 Task: Use Wild Card Short Effect in this video Movie B.mp4
Action: Mouse moved to (297, 121)
Screenshot: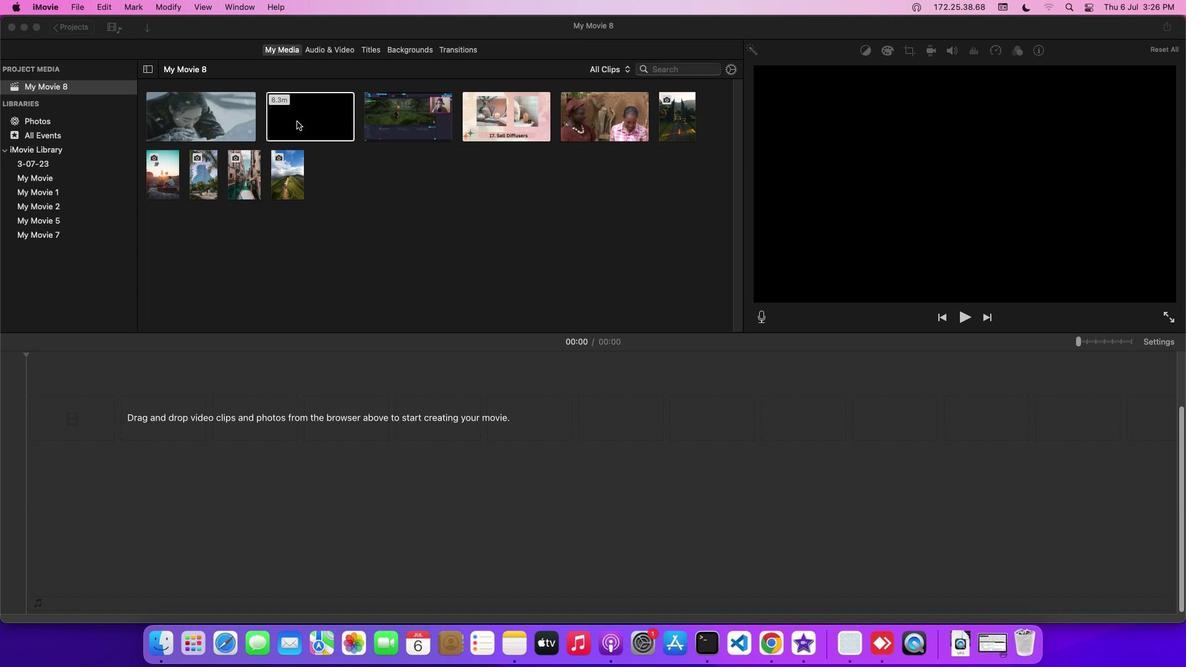 
Action: Mouse pressed left at (297, 121)
Screenshot: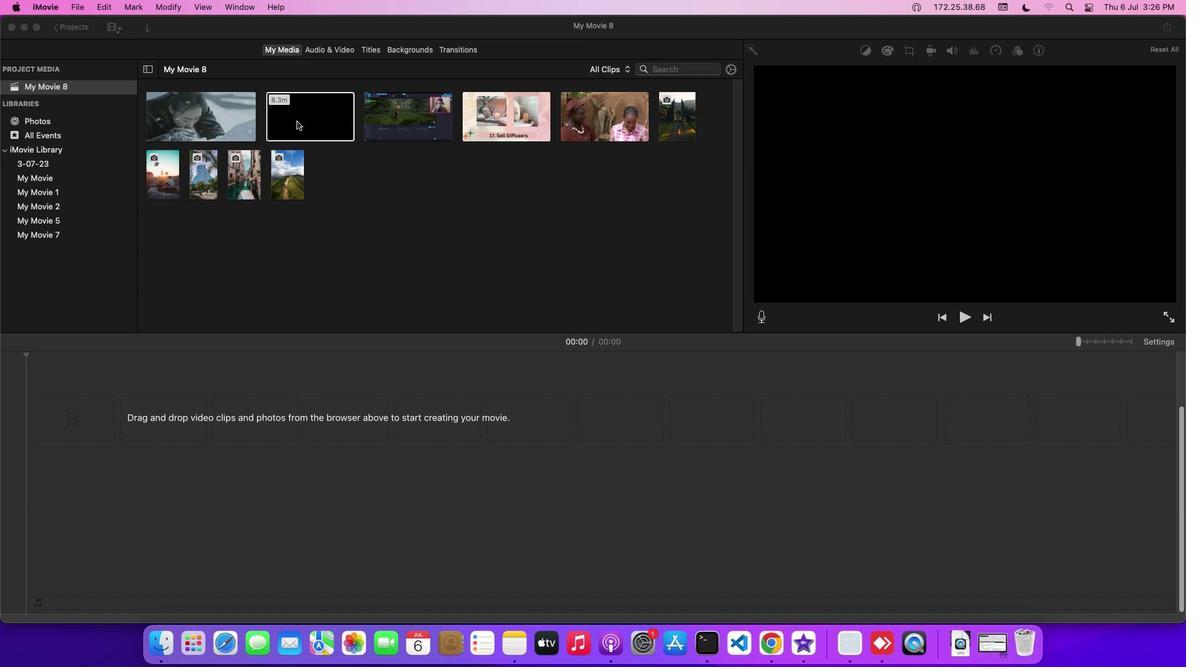 
Action: Mouse moved to (315, 50)
Screenshot: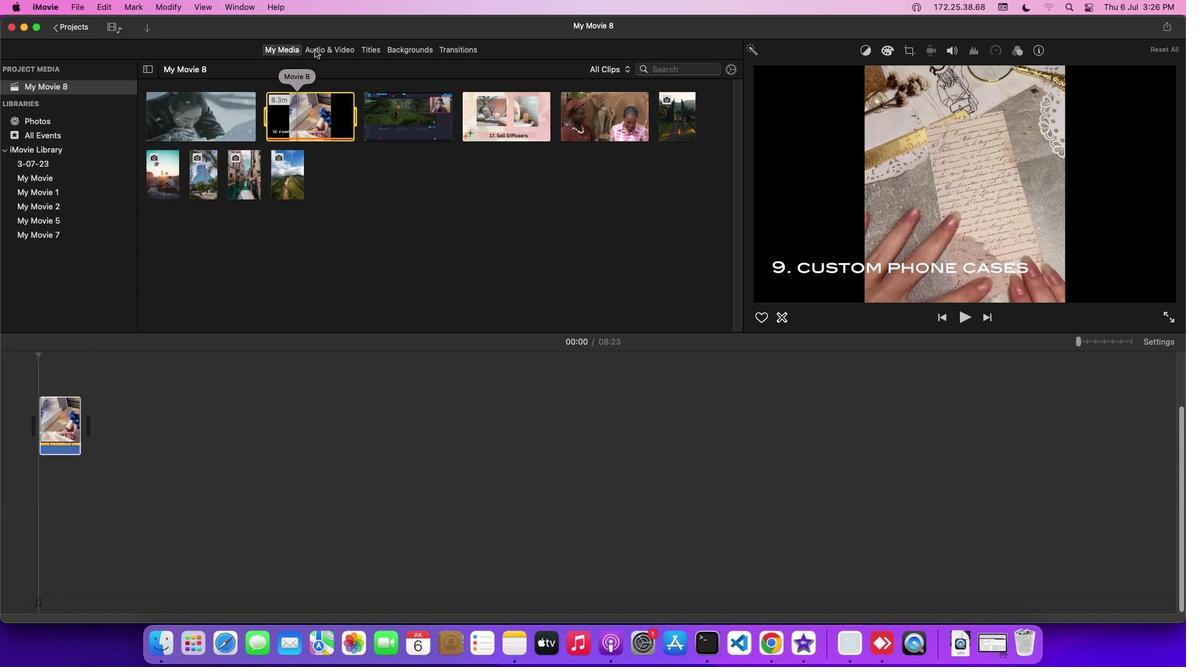 
Action: Mouse pressed left at (315, 50)
Screenshot: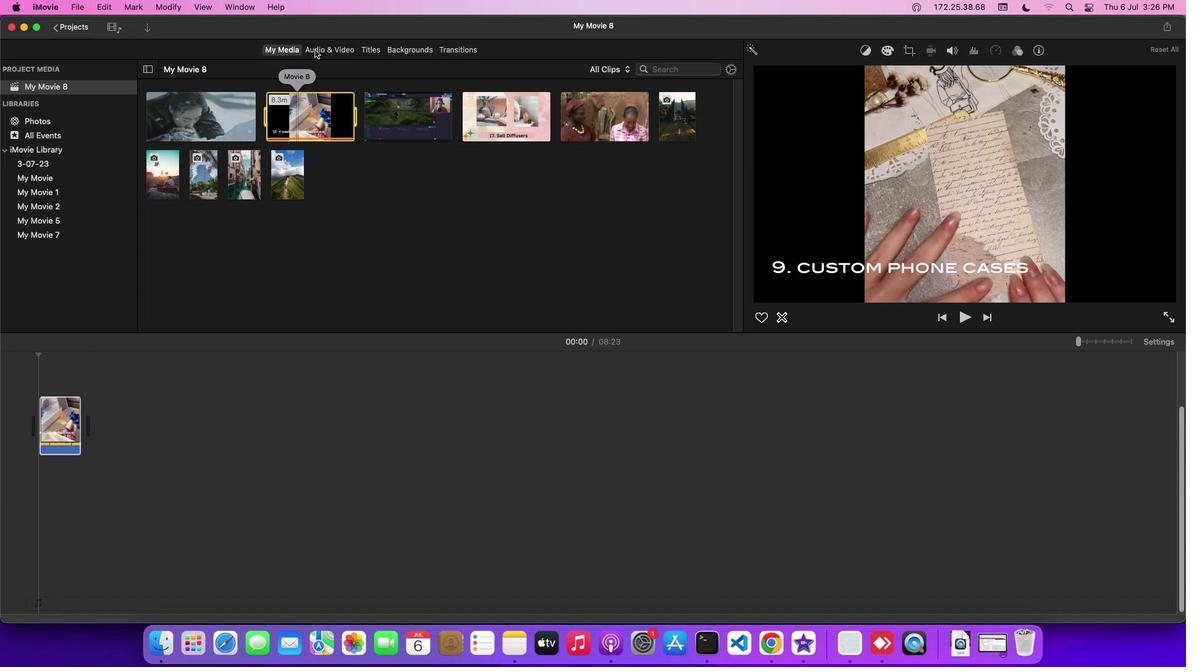 
Action: Mouse moved to (71, 113)
Screenshot: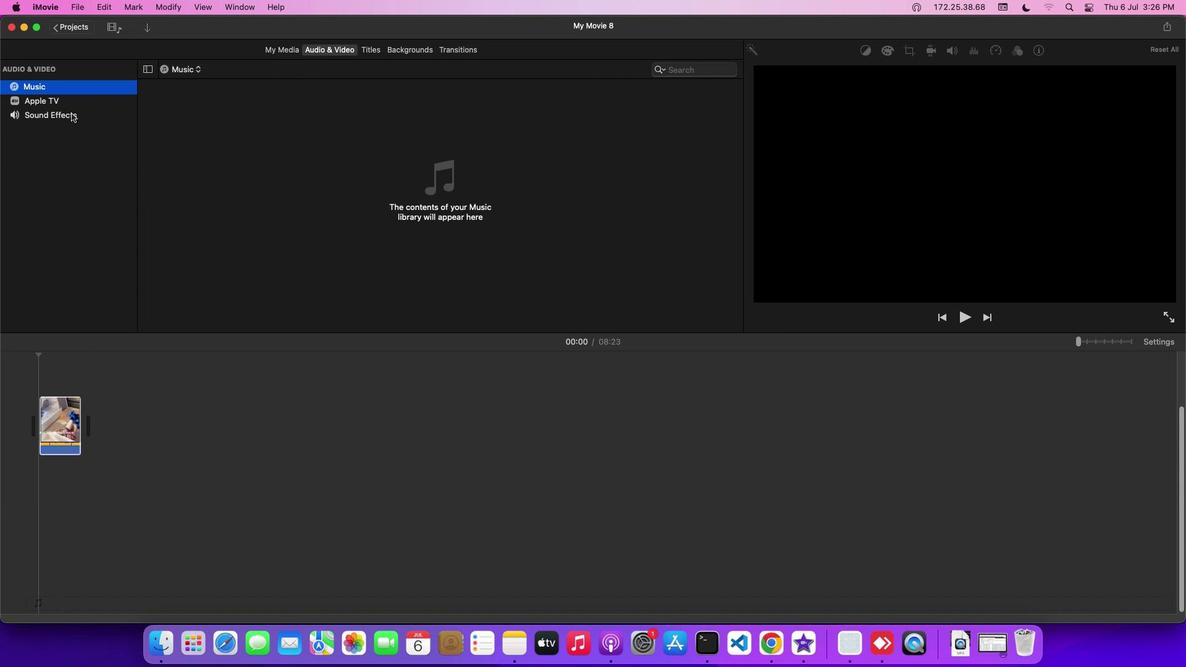 
Action: Mouse pressed left at (71, 113)
Screenshot: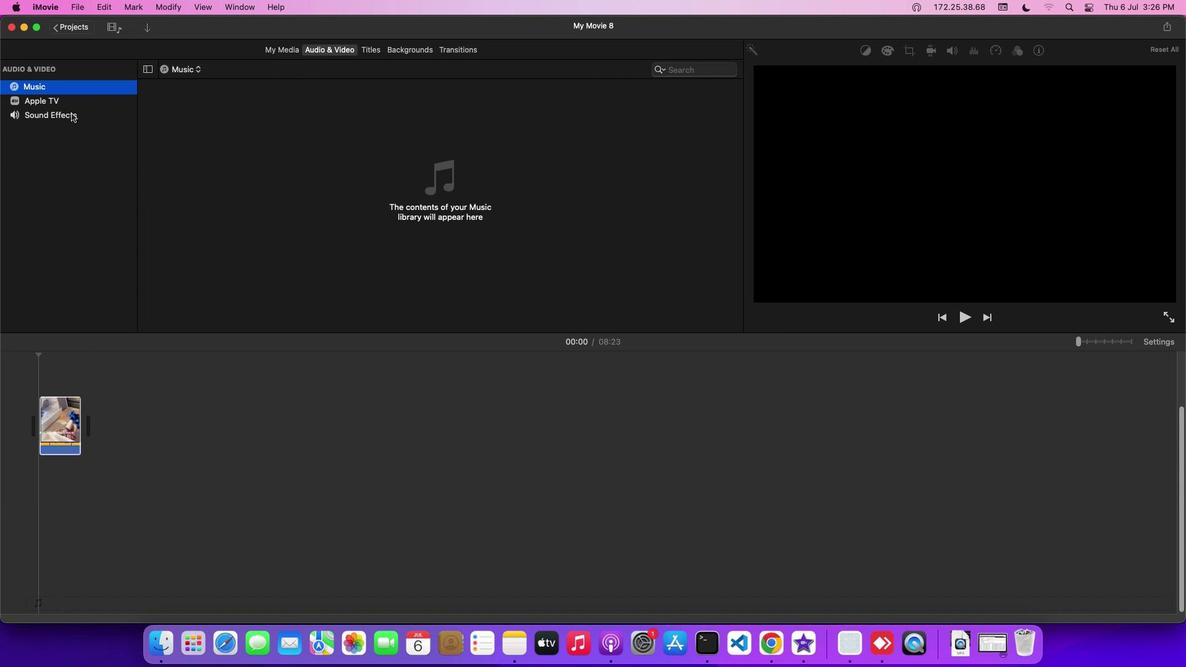 
Action: Mouse moved to (210, 239)
Screenshot: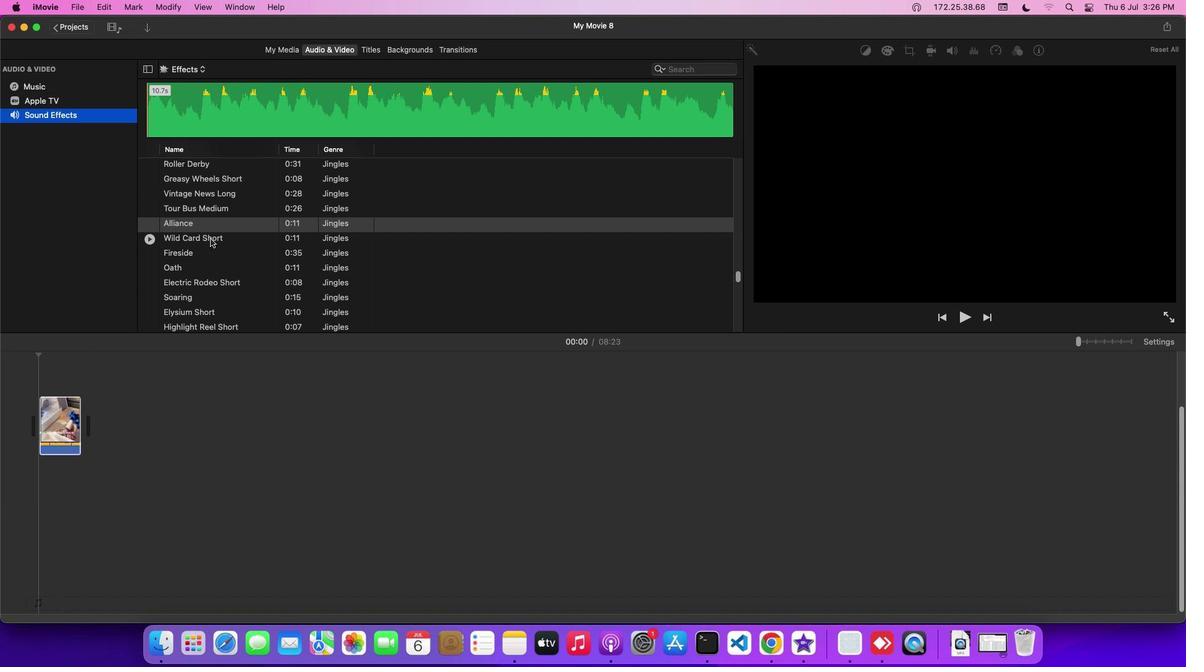
Action: Mouse pressed left at (210, 239)
Screenshot: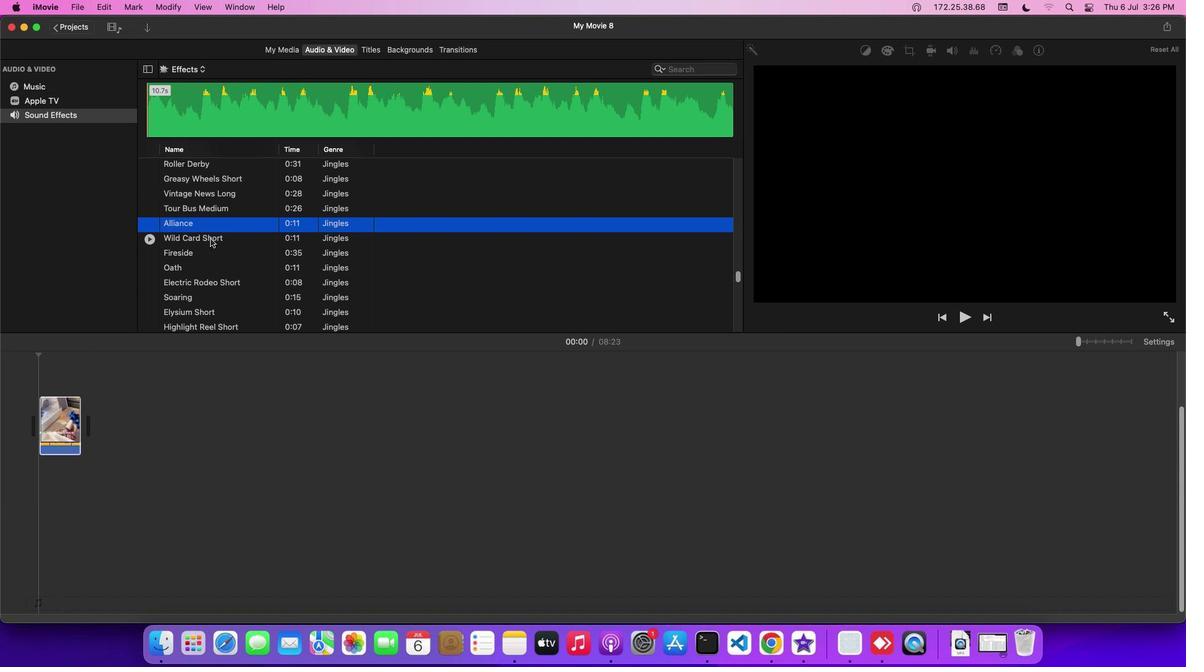 
Action: Mouse moved to (232, 244)
Screenshot: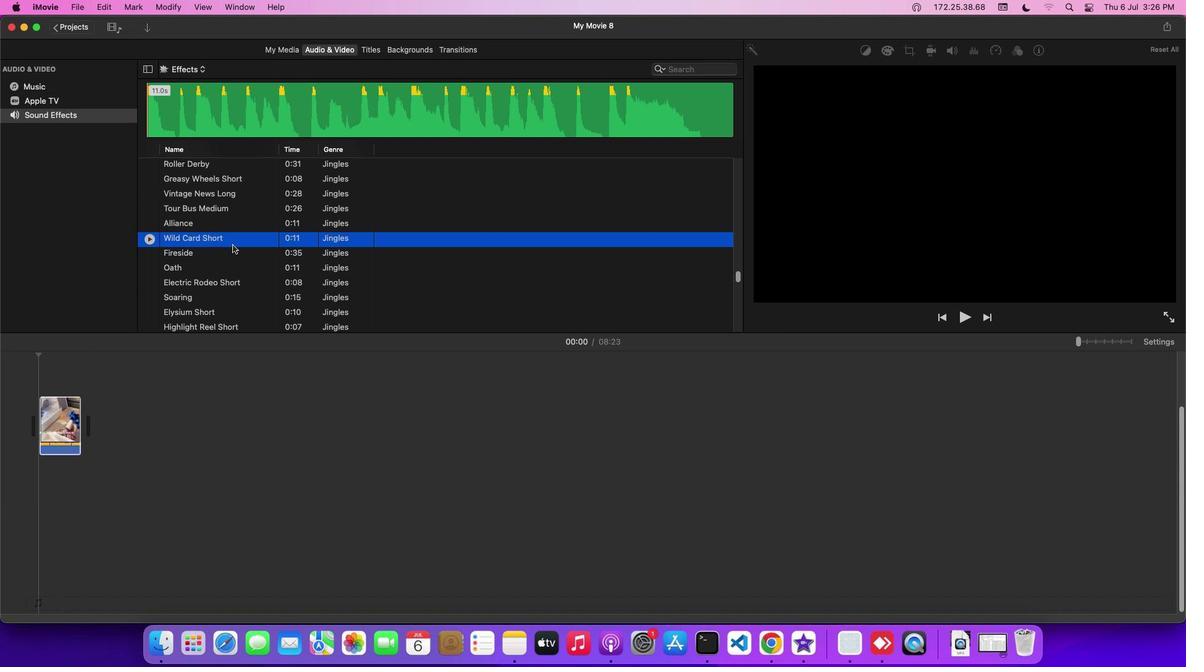 
Action: Mouse pressed left at (232, 244)
Screenshot: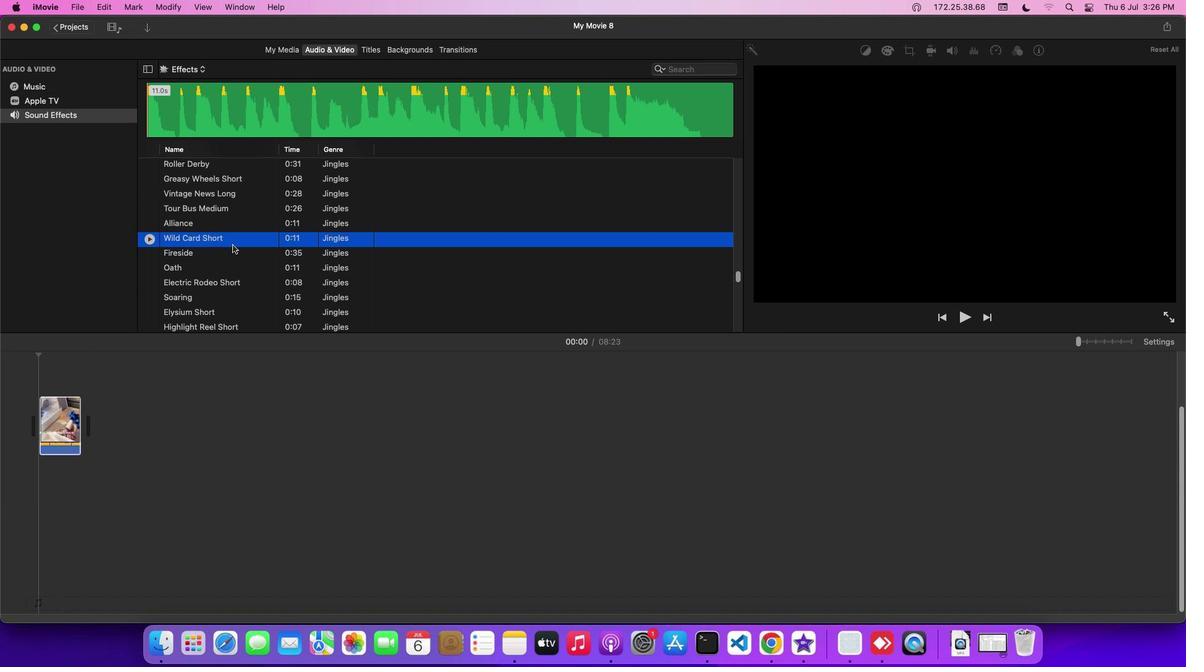 
Action: Mouse moved to (116, 458)
Screenshot: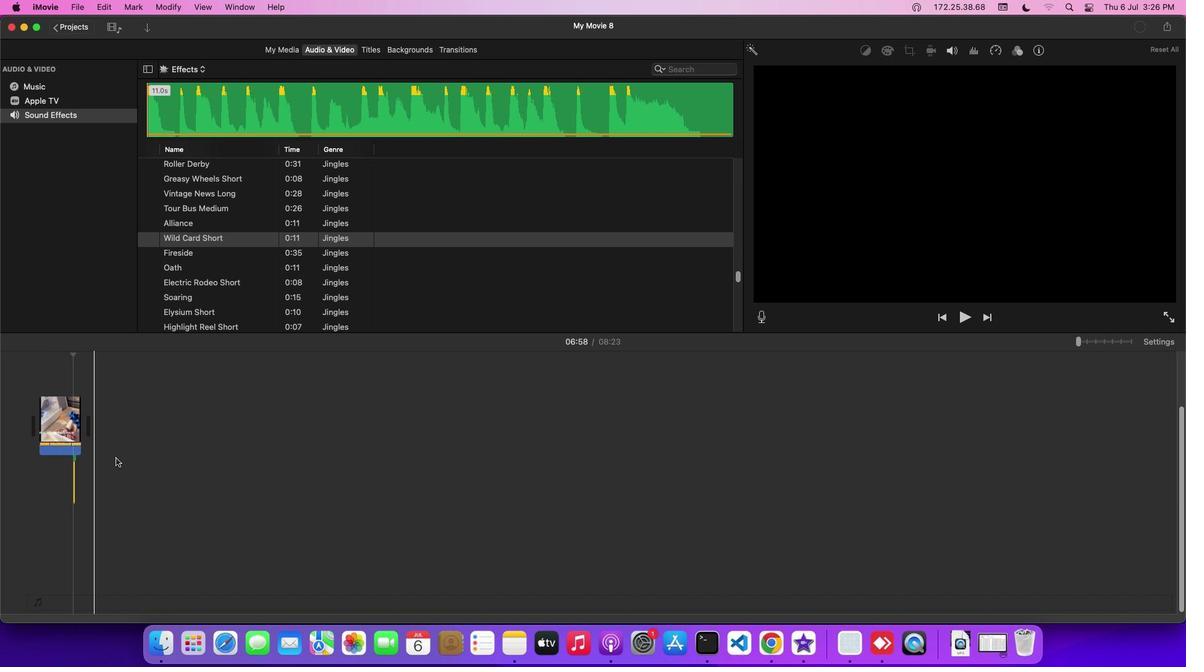 
